 Task: Create a due date automation trigger when advanced on, 2 hours after a card is due add fields without custom field "Resume" set to a number greater or equal to 1 and greater or equal to 10.
Action: Mouse moved to (1154, 86)
Screenshot: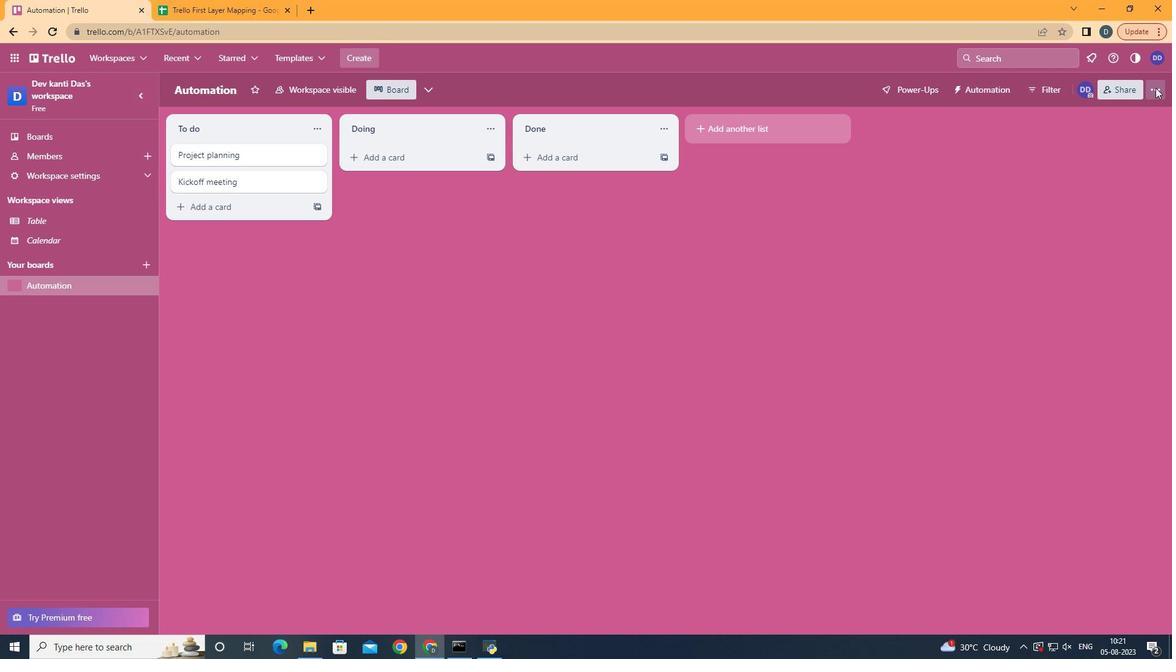 
Action: Mouse pressed left at (1154, 86)
Screenshot: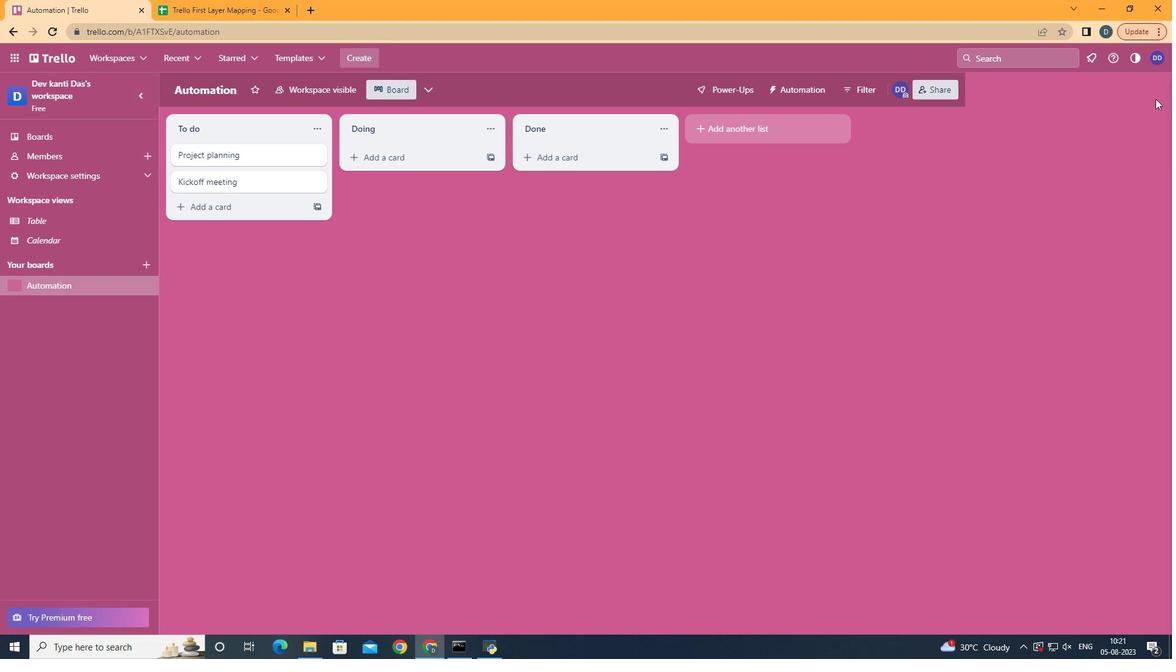 
Action: Mouse moved to (1106, 252)
Screenshot: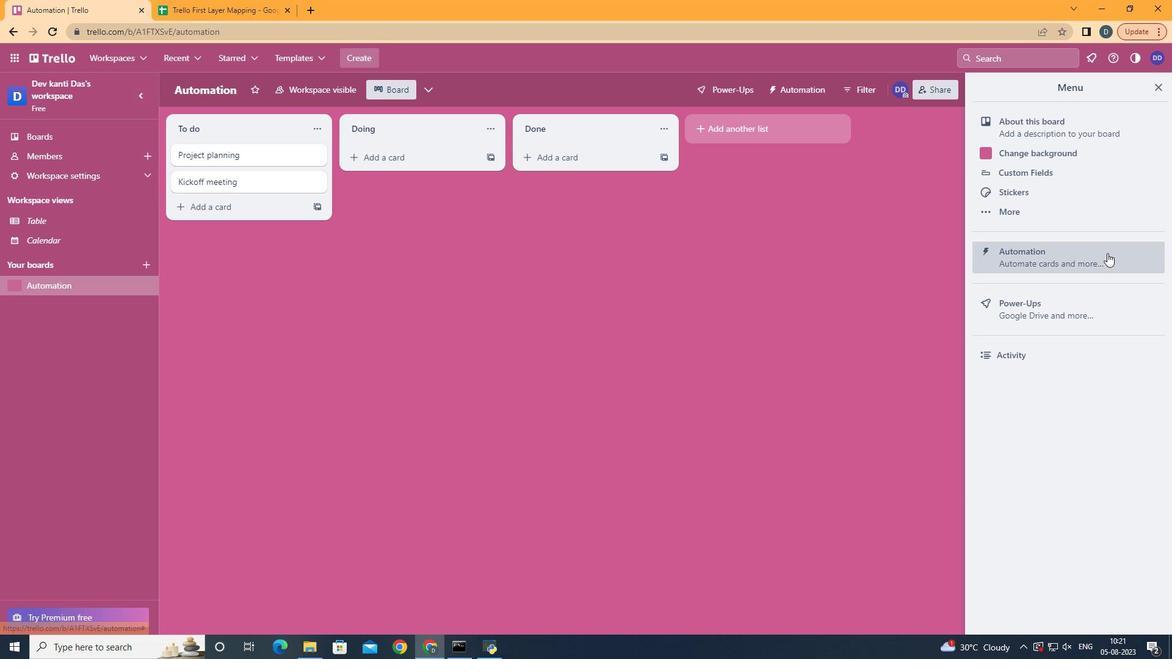 
Action: Mouse pressed left at (1106, 252)
Screenshot: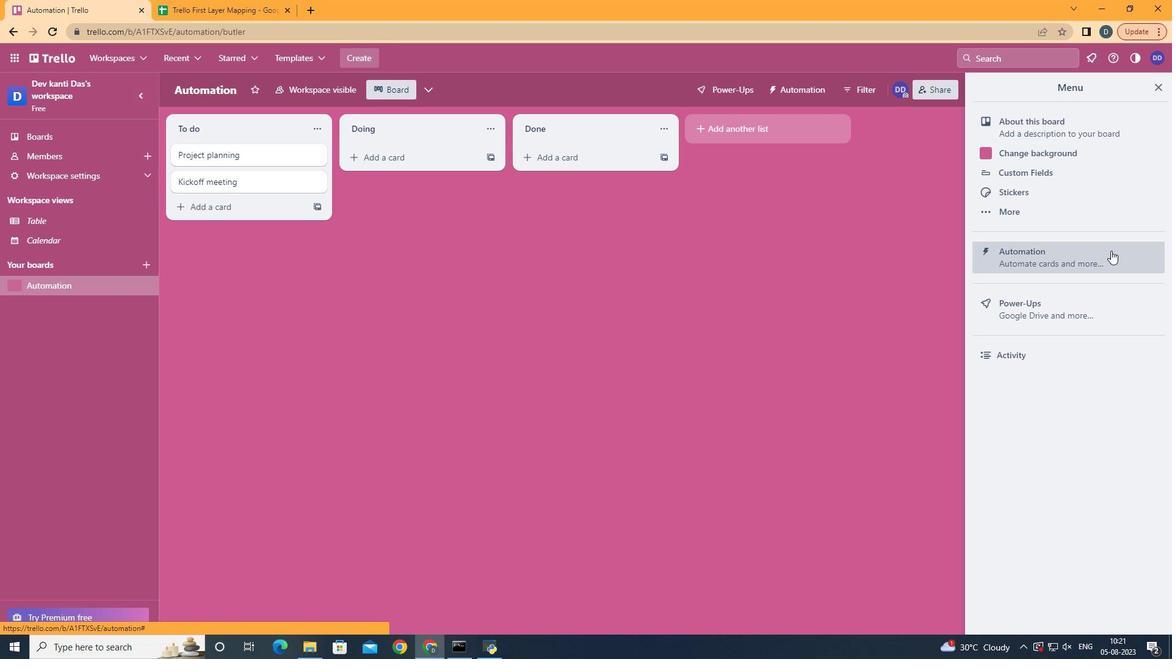 
Action: Mouse moved to (256, 247)
Screenshot: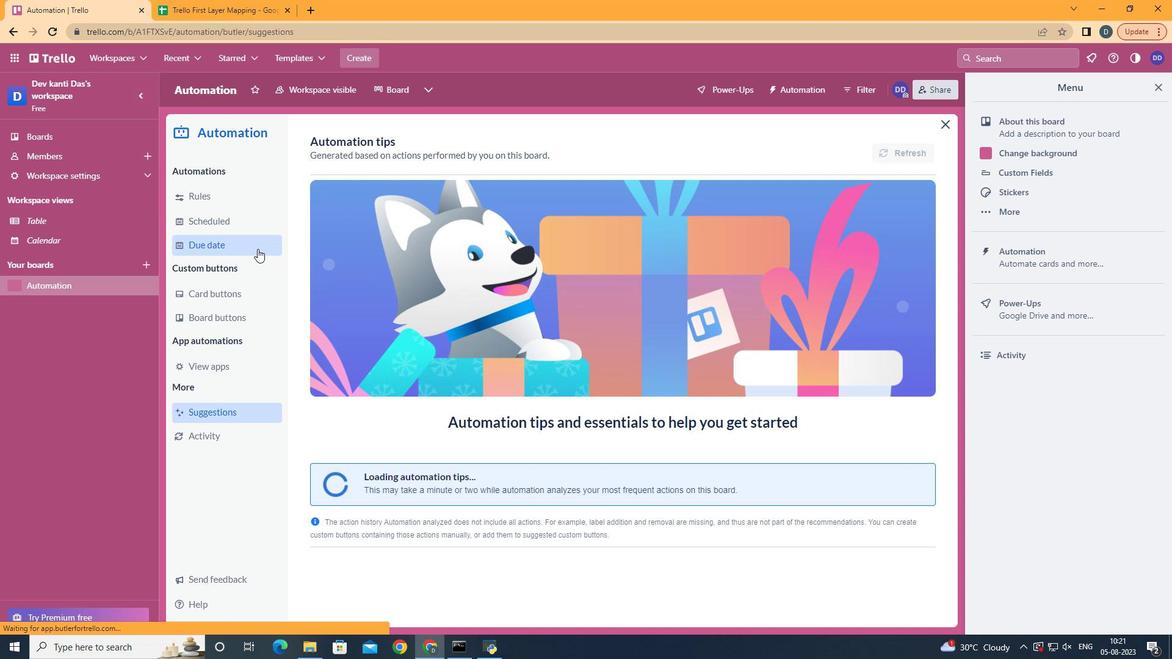 
Action: Mouse pressed left at (256, 247)
Screenshot: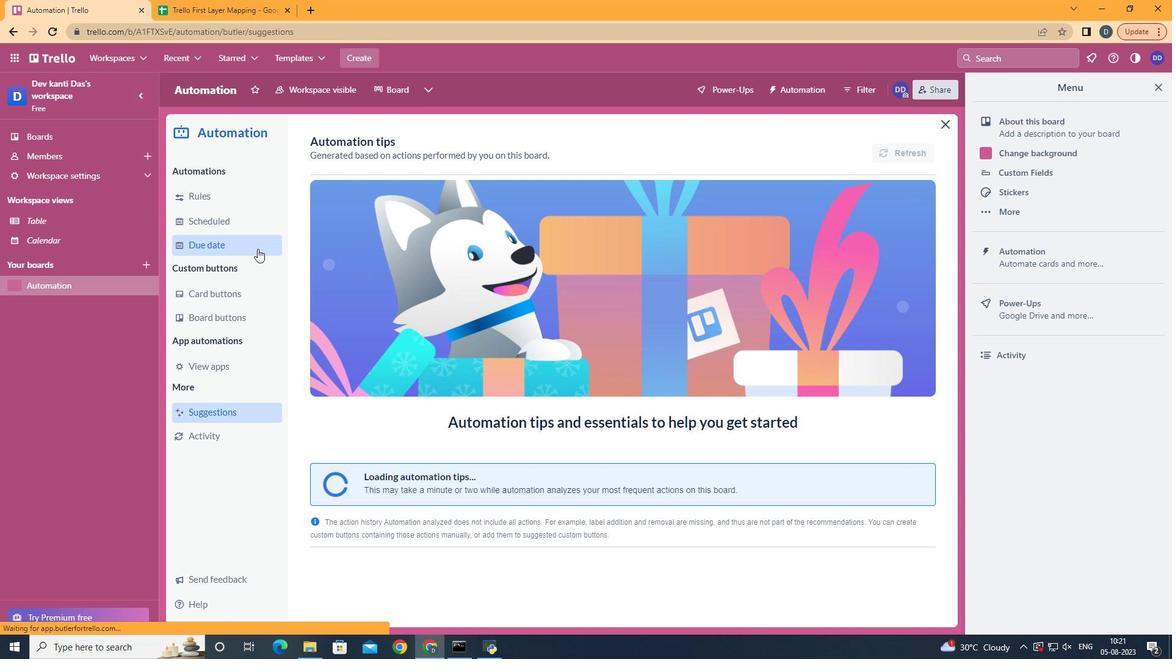 
Action: Mouse moved to (859, 145)
Screenshot: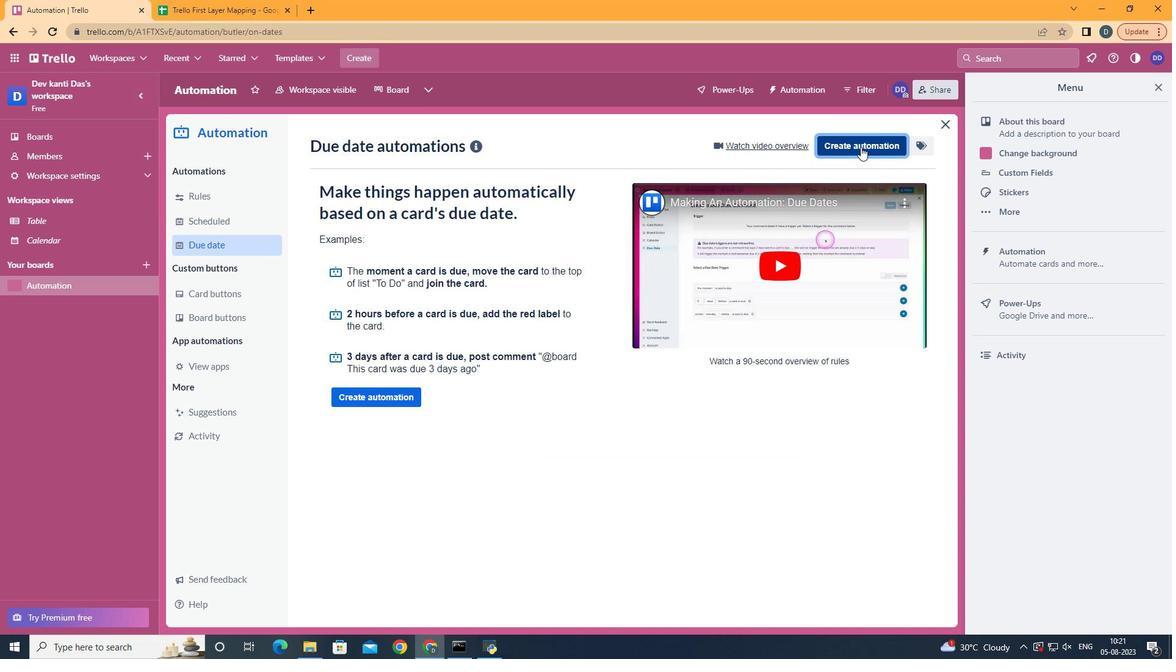 
Action: Mouse pressed left at (859, 145)
Screenshot: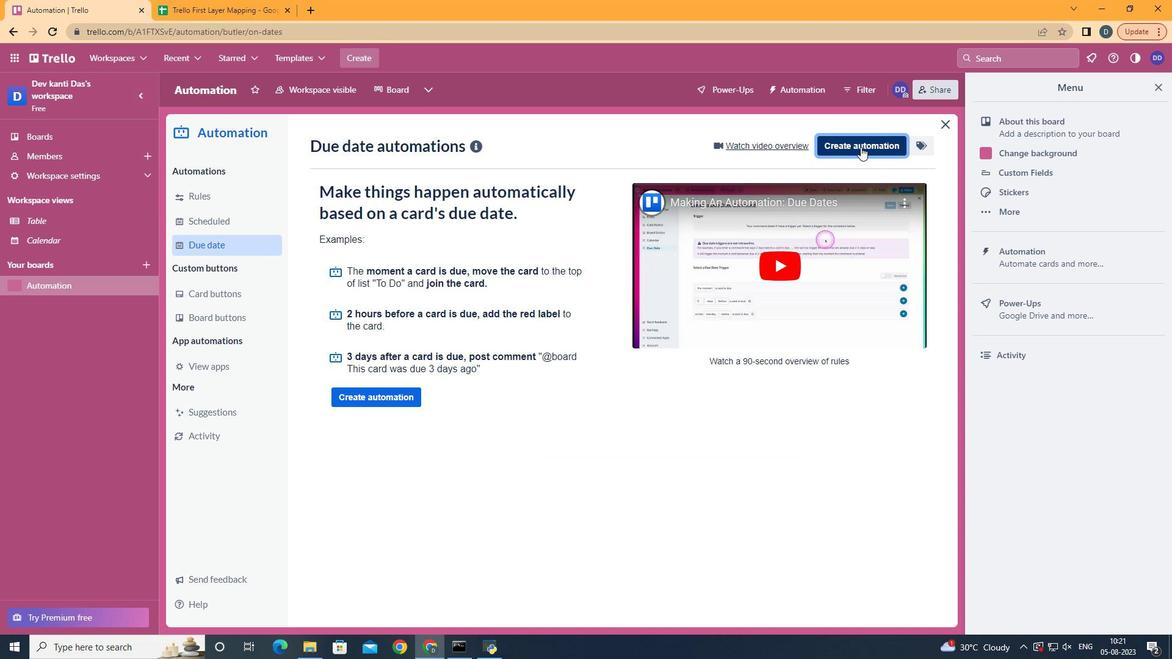 
Action: Mouse moved to (636, 268)
Screenshot: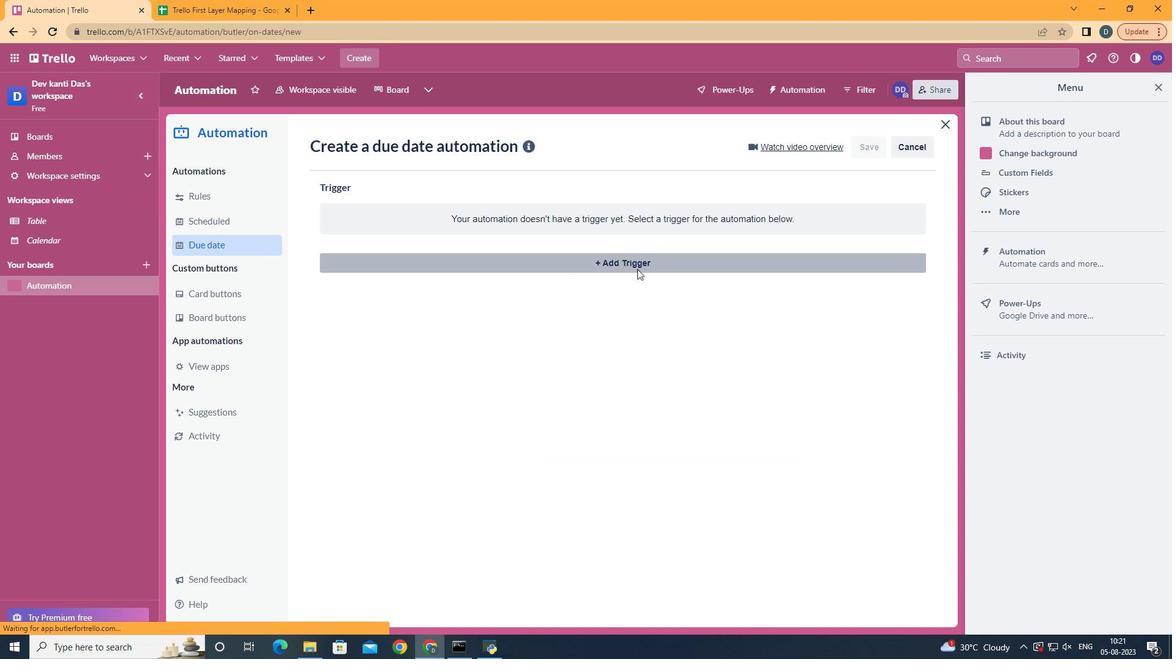 
Action: Mouse pressed left at (636, 268)
Screenshot: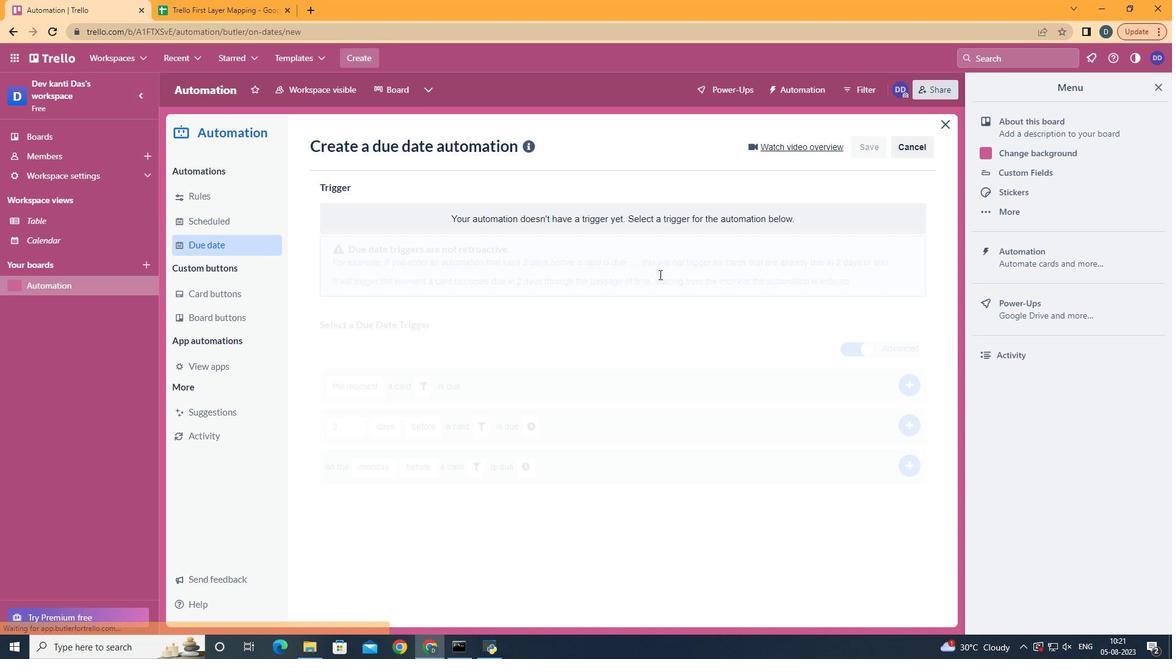 
Action: Mouse moved to (395, 519)
Screenshot: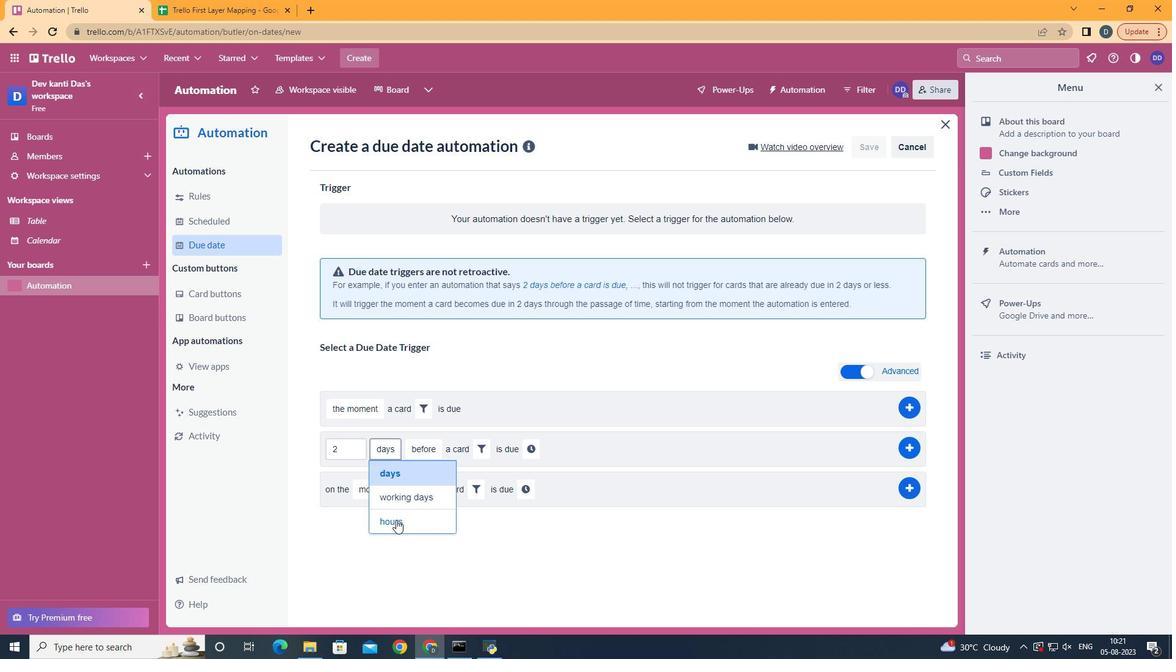
Action: Mouse pressed left at (395, 519)
Screenshot: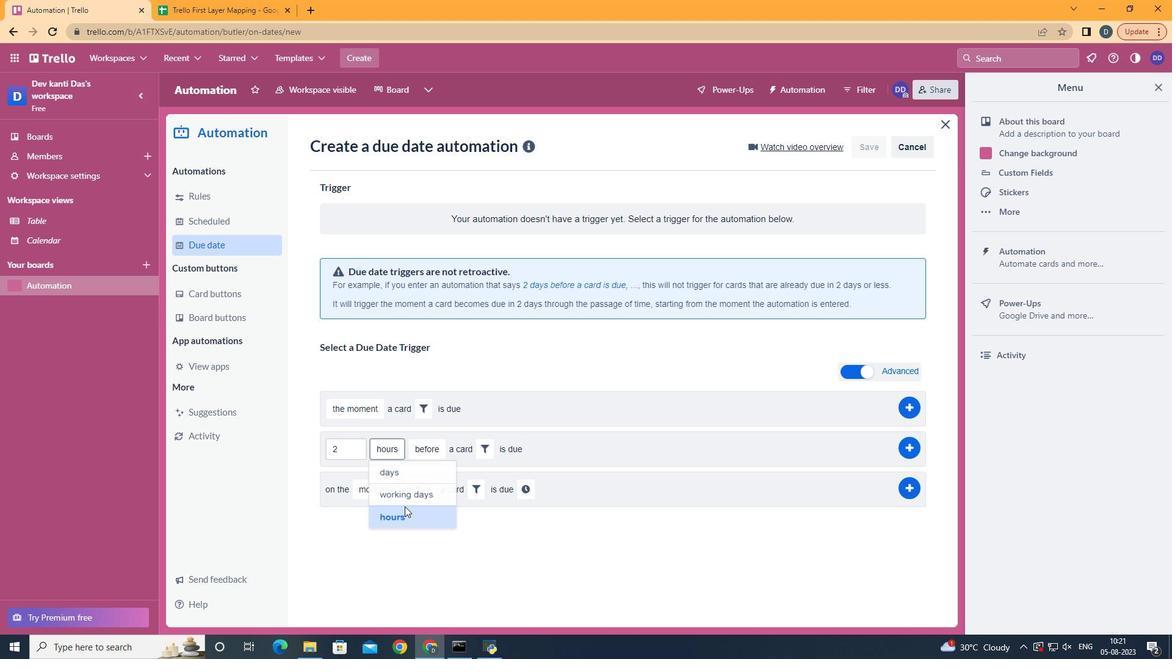 
Action: Mouse moved to (432, 495)
Screenshot: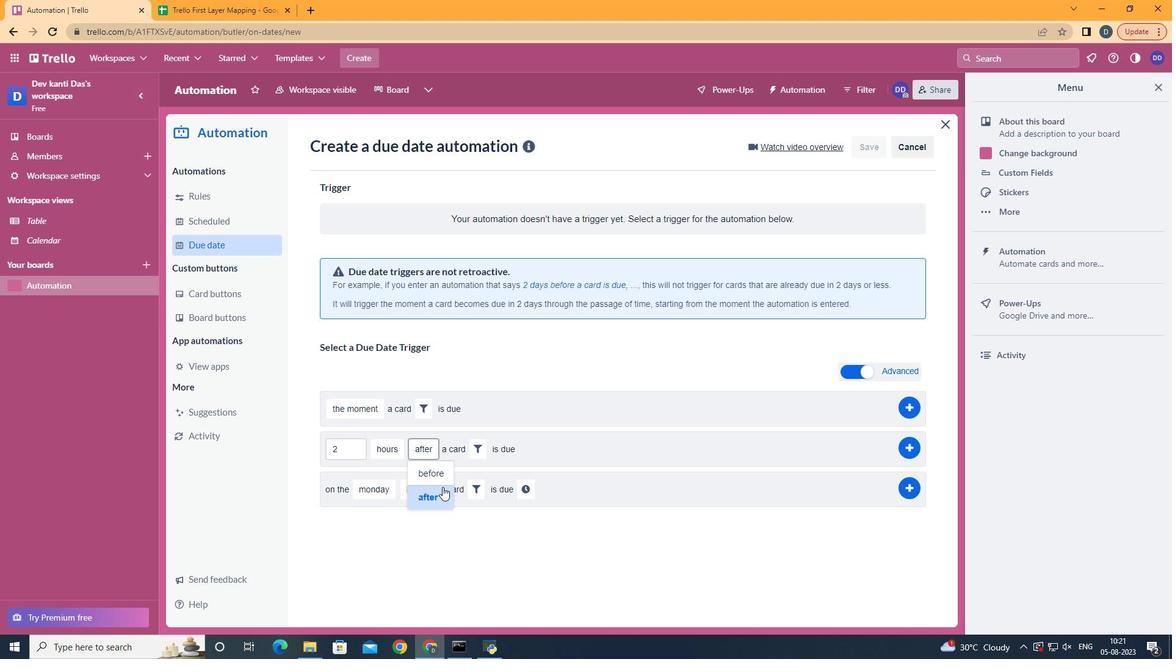 
Action: Mouse pressed left at (432, 495)
Screenshot: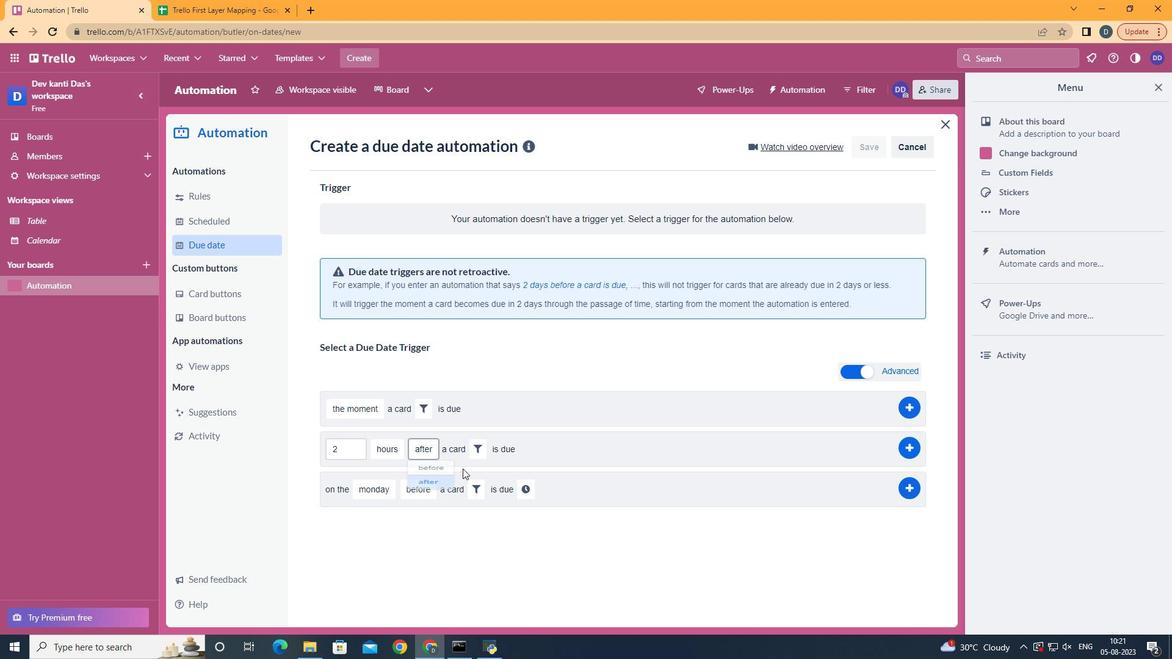 
Action: Mouse moved to (473, 453)
Screenshot: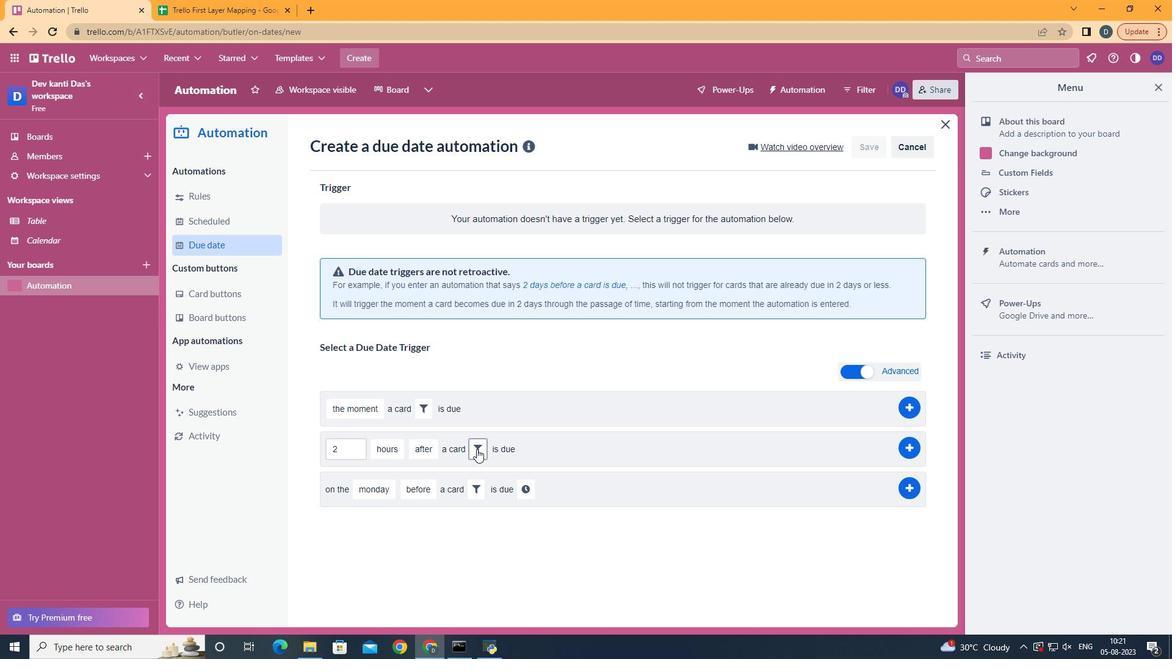 
Action: Mouse pressed left at (473, 453)
Screenshot: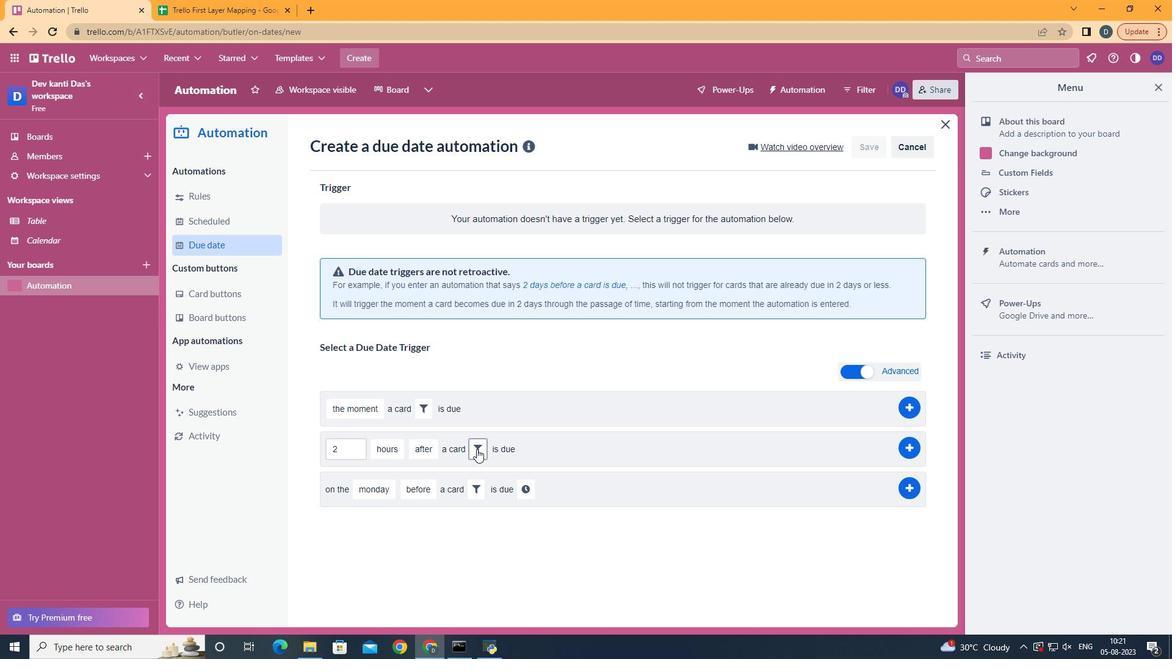 
Action: Mouse moved to (674, 483)
Screenshot: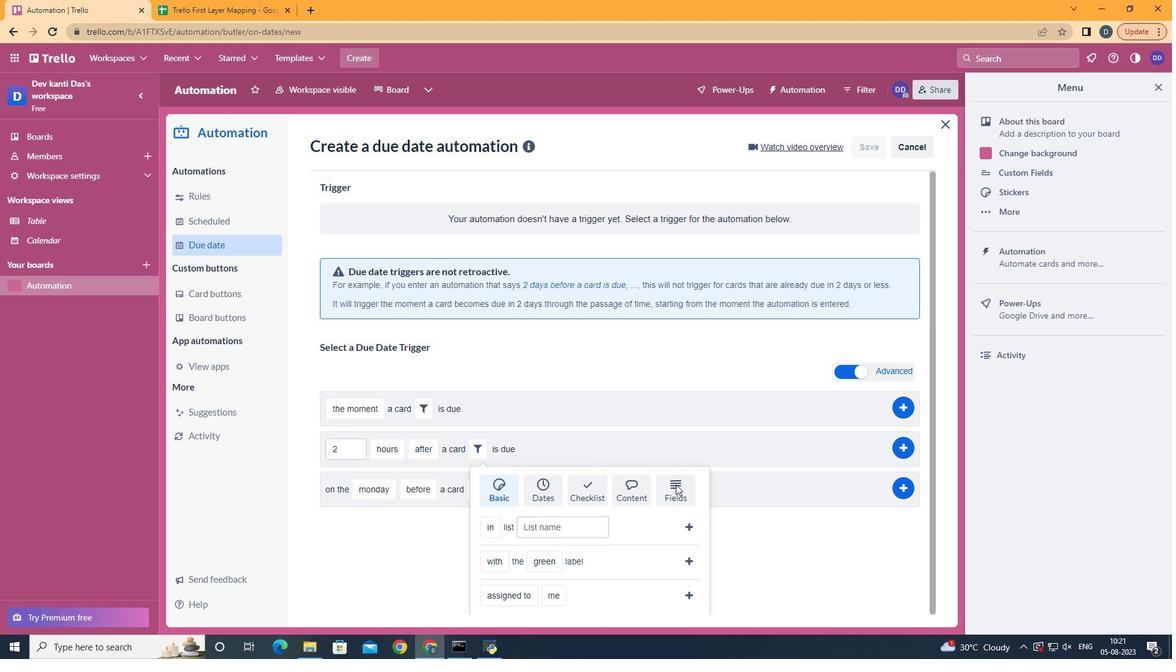 
Action: Mouse pressed left at (674, 483)
Screenshot: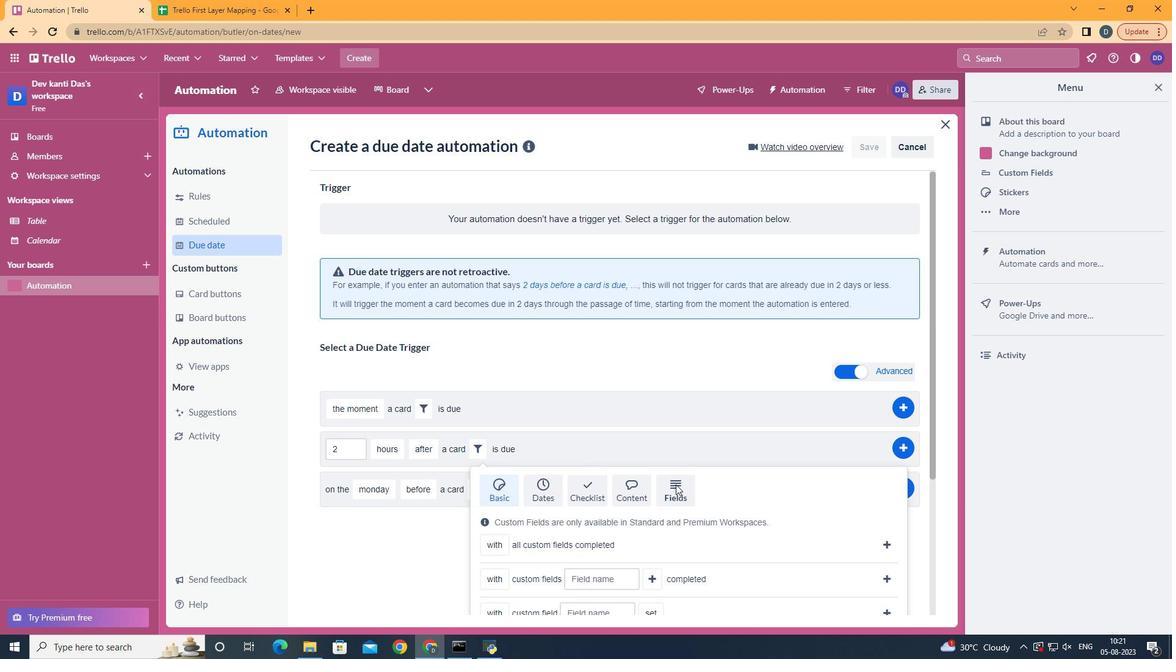 
Action: Mouse moved to (674, 483)
Screenshot: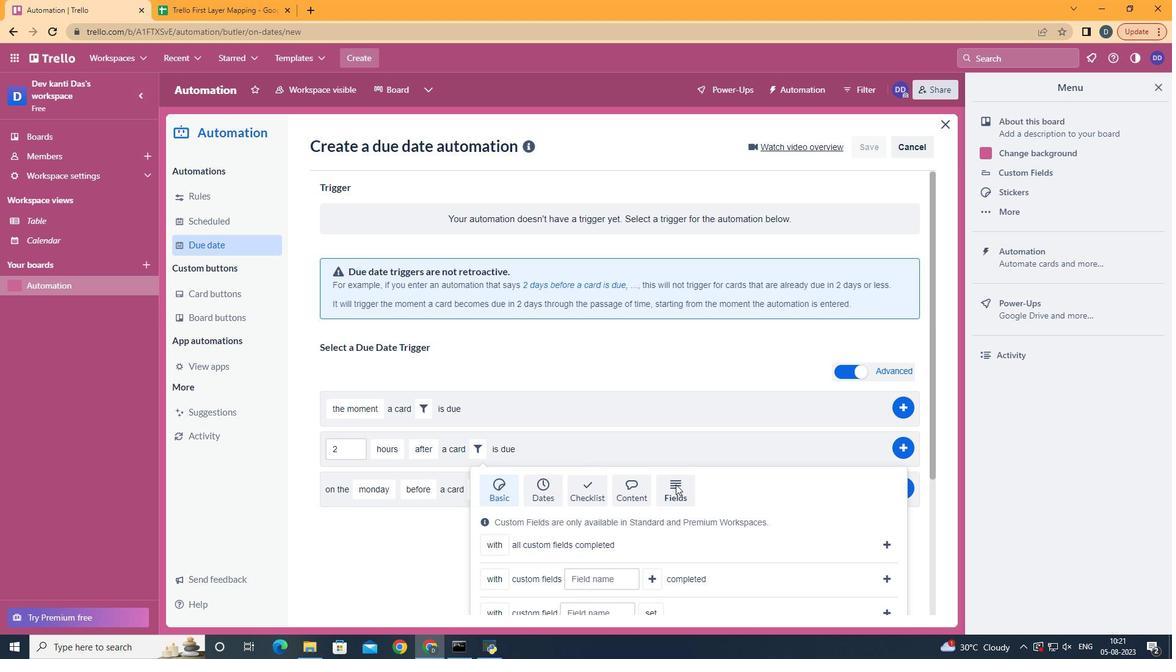 
Action: Mouse scrolled (674, 483) with delta (0, 0)
Screenshot: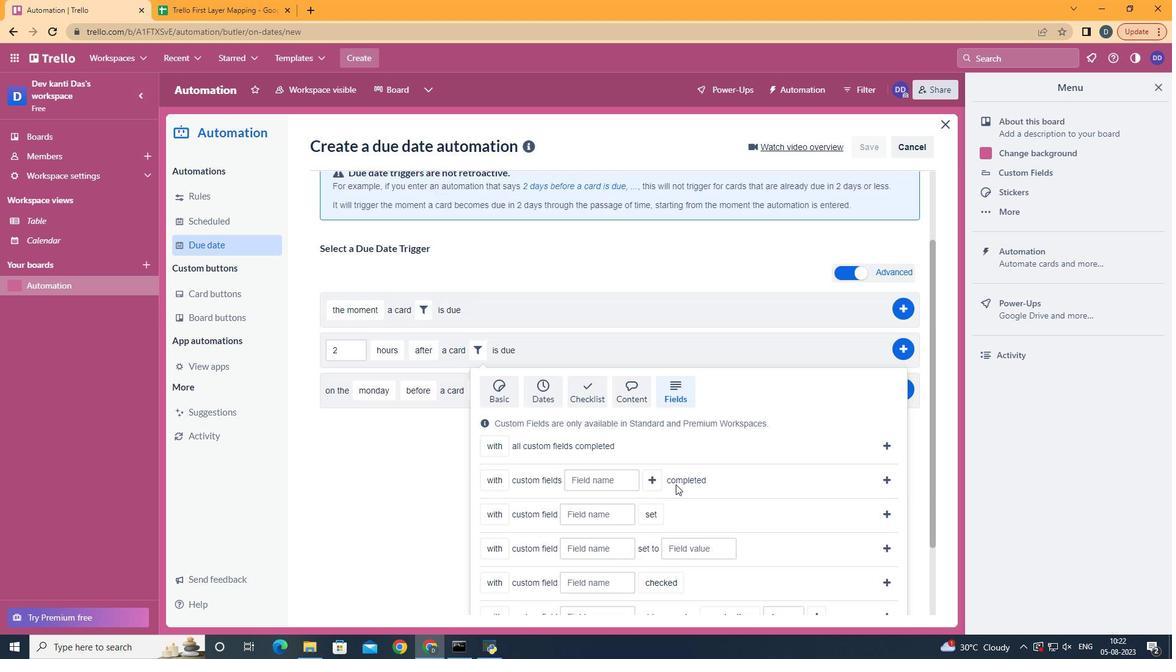 
Action: Mouse scrolled (674, 483) with delta (0, 0)
Screenshot: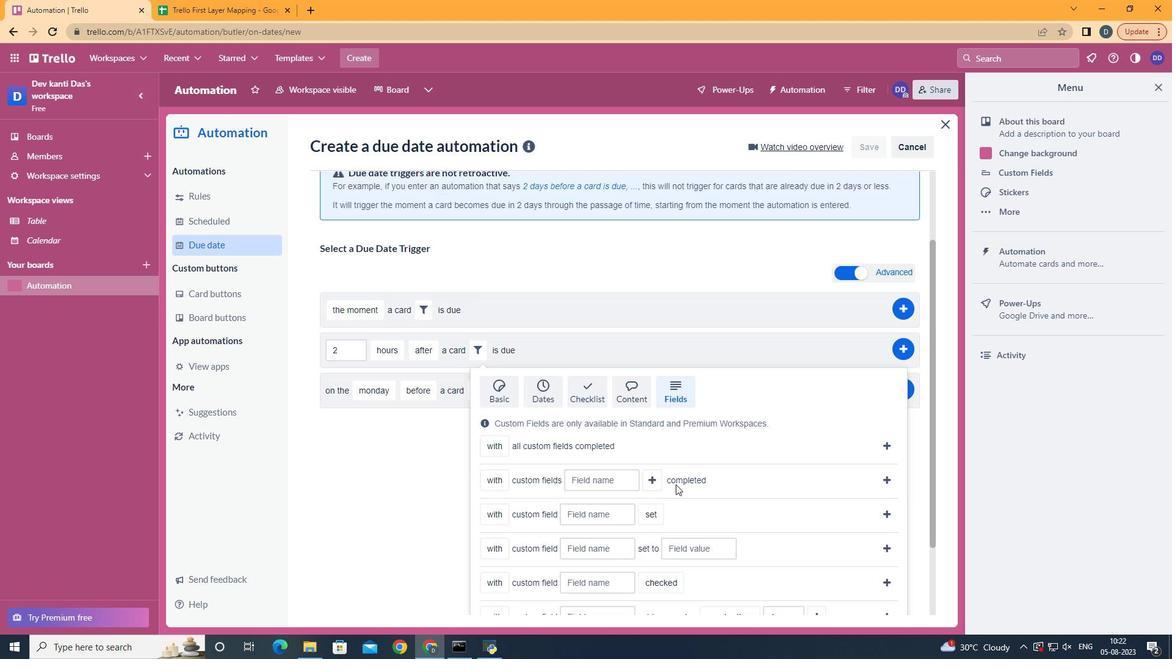 
Action: Mouse scrolled (674, 483) with delta (0, 0)
Screenshot: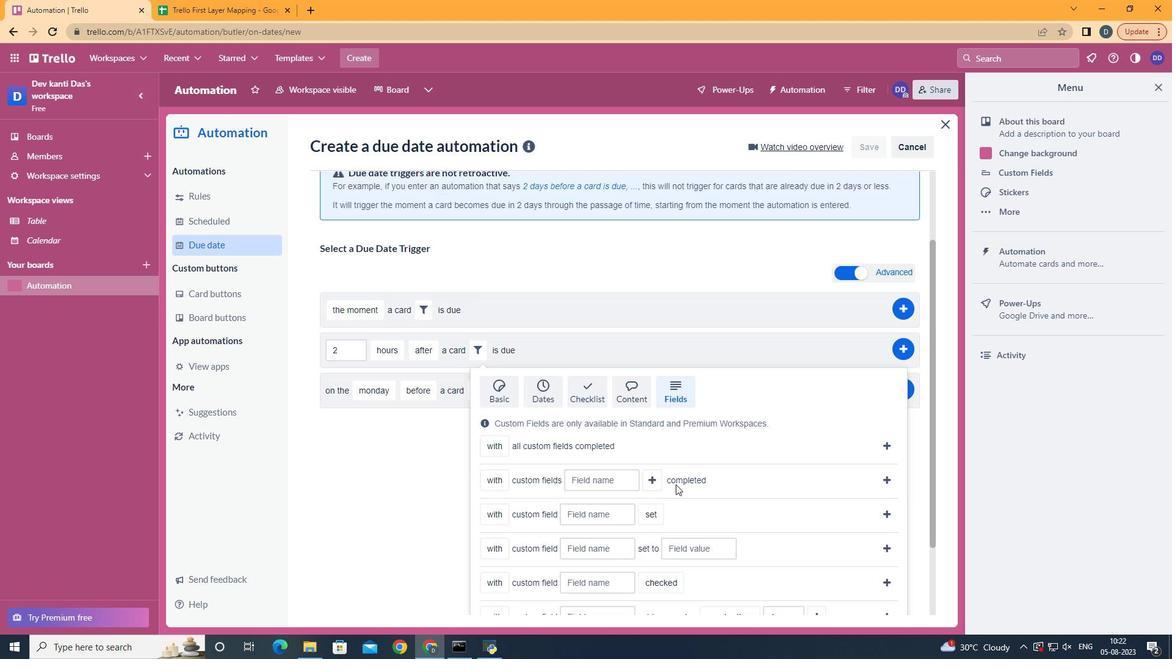 
Action: Mouse scrolled (674, 483) with delta (0, 0)
Screenshot: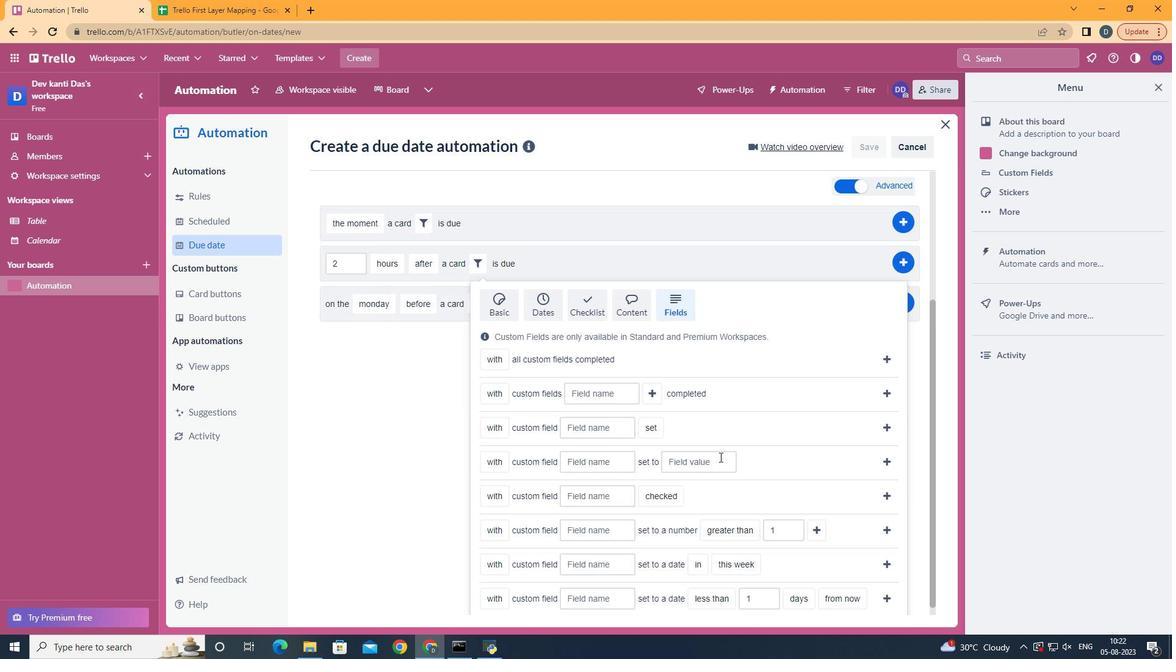 
Action: Mouse scrolled (674, 483) with delta (0, 0)
Screenshot: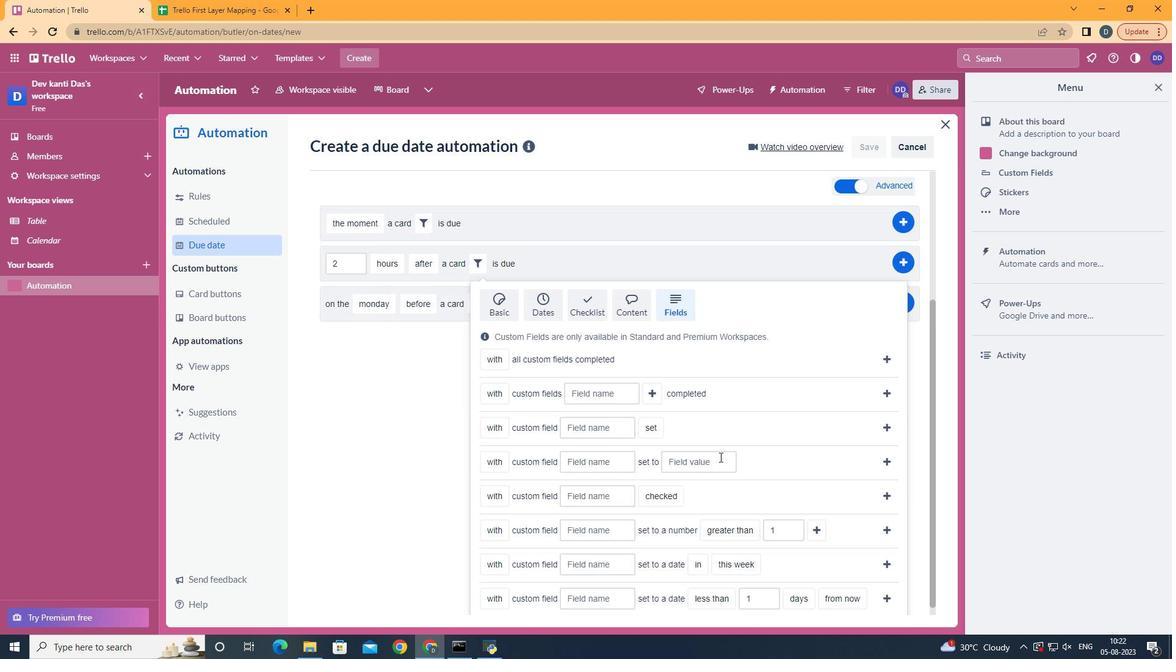 
Action: Mouse scrolled (674, 483) with delta (0, 0)
Screenshot: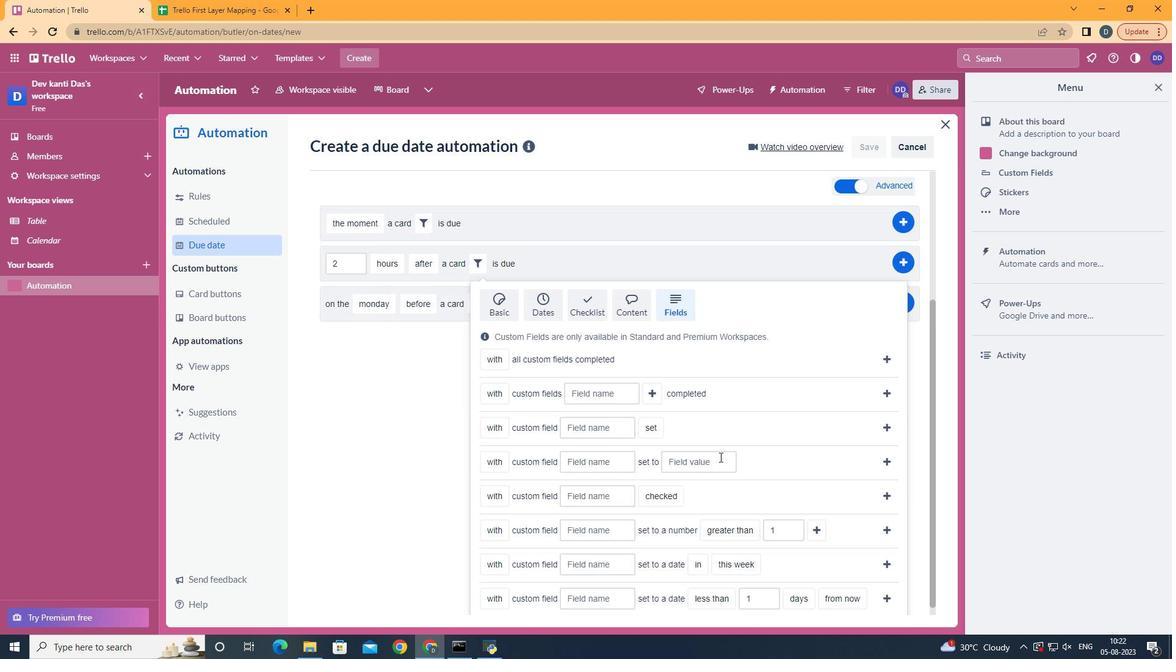 
Action: Mouse moved to (508, 566)
Screenshot: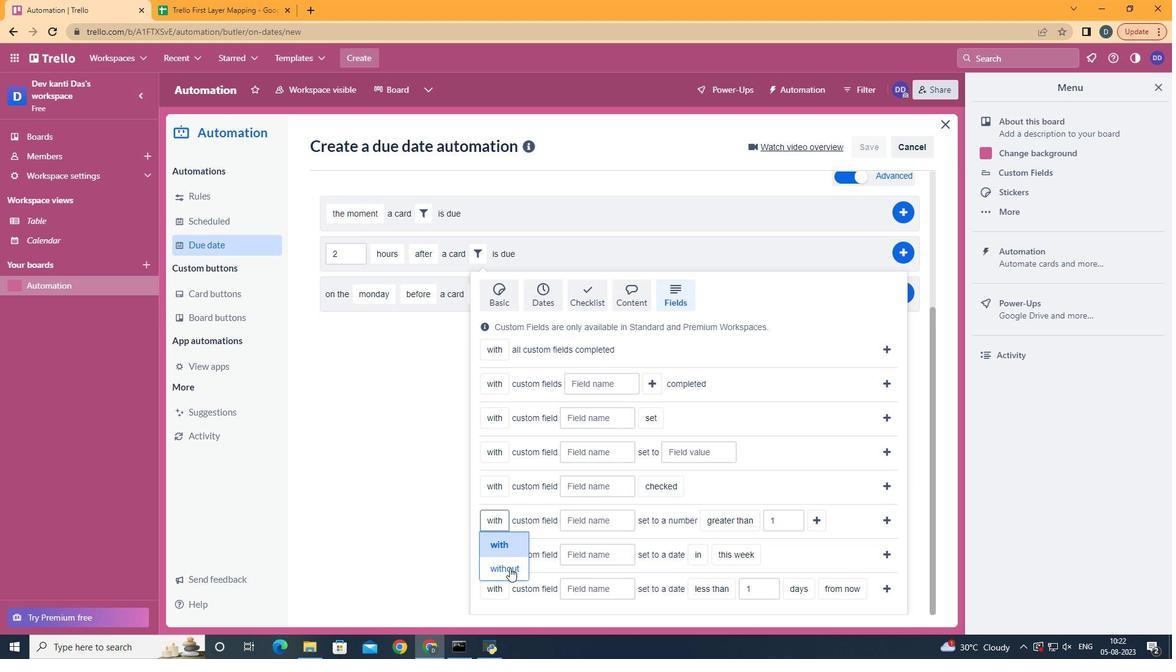 
Action: Mouse pressed left at (508, 566)
Screenshot: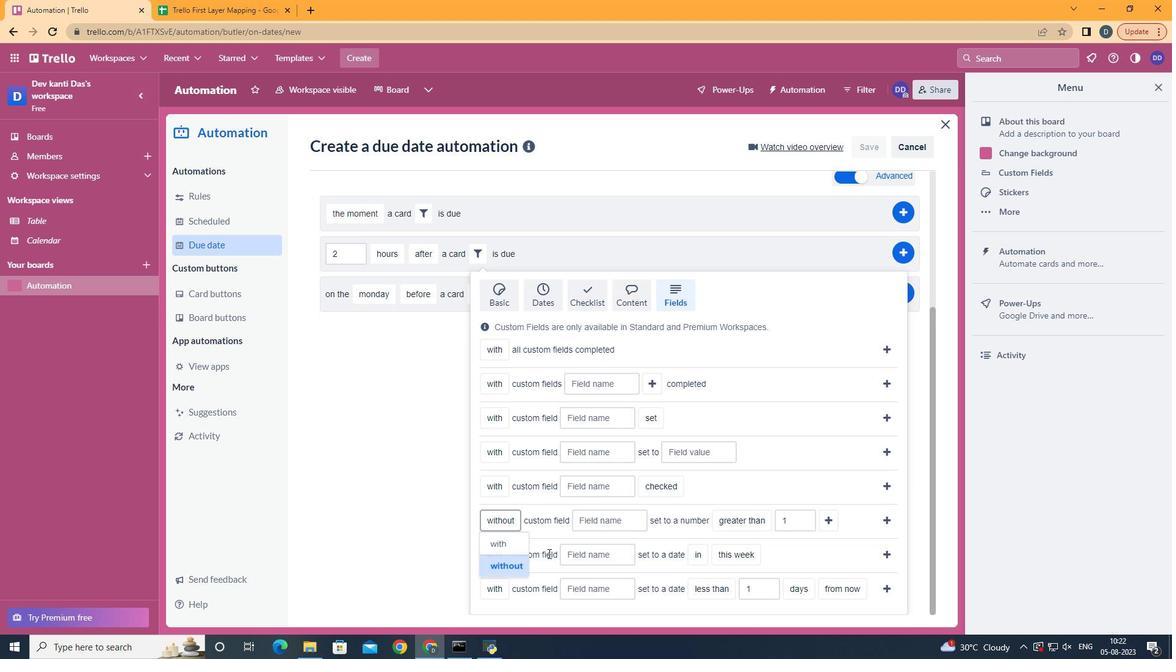 
Action: Mouse moved to (607, 517)
Screenshot: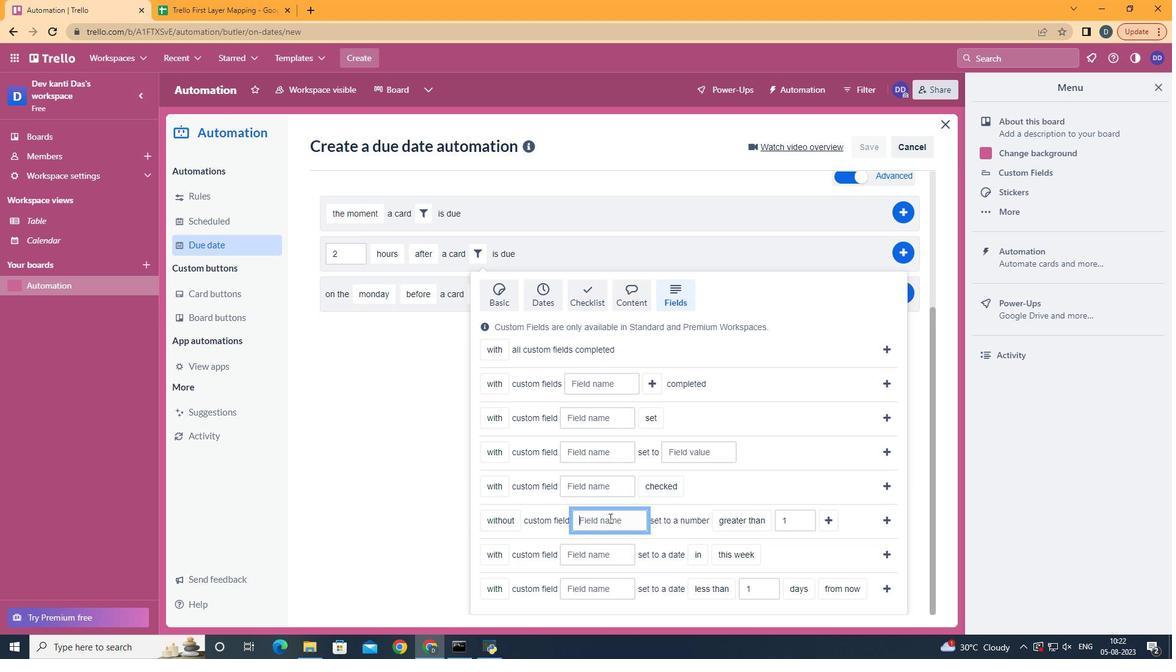 
Action: Mouse pressed left at (607, 517)
Screenshot: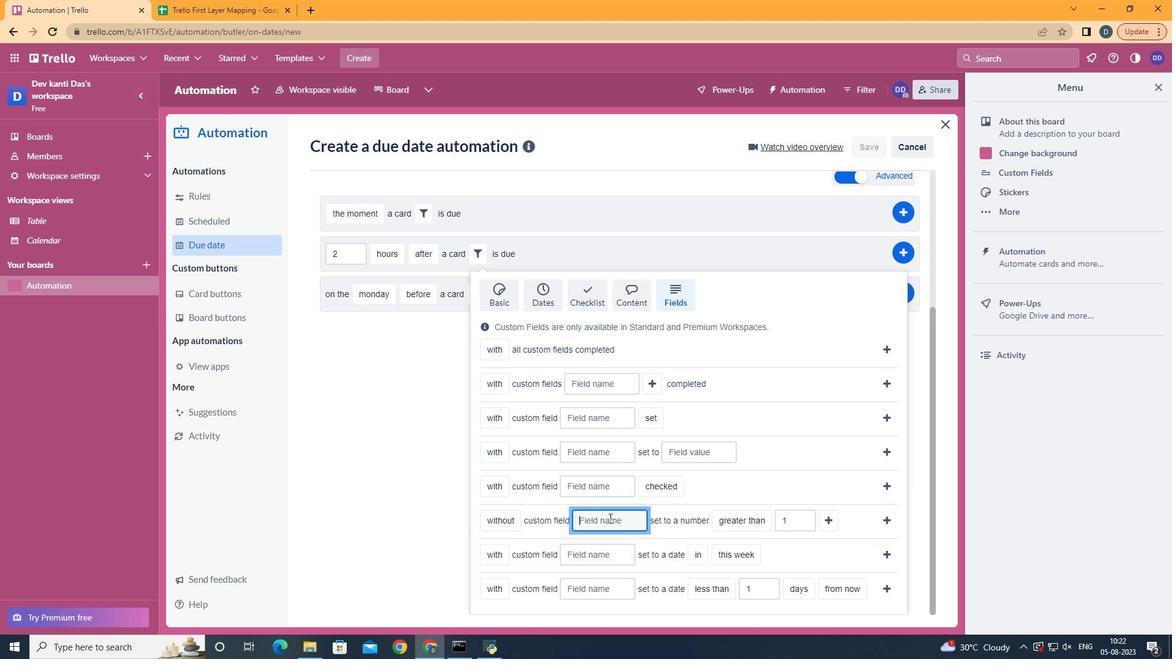 
Action: Mouse moved to (612, 517)
Screenshot: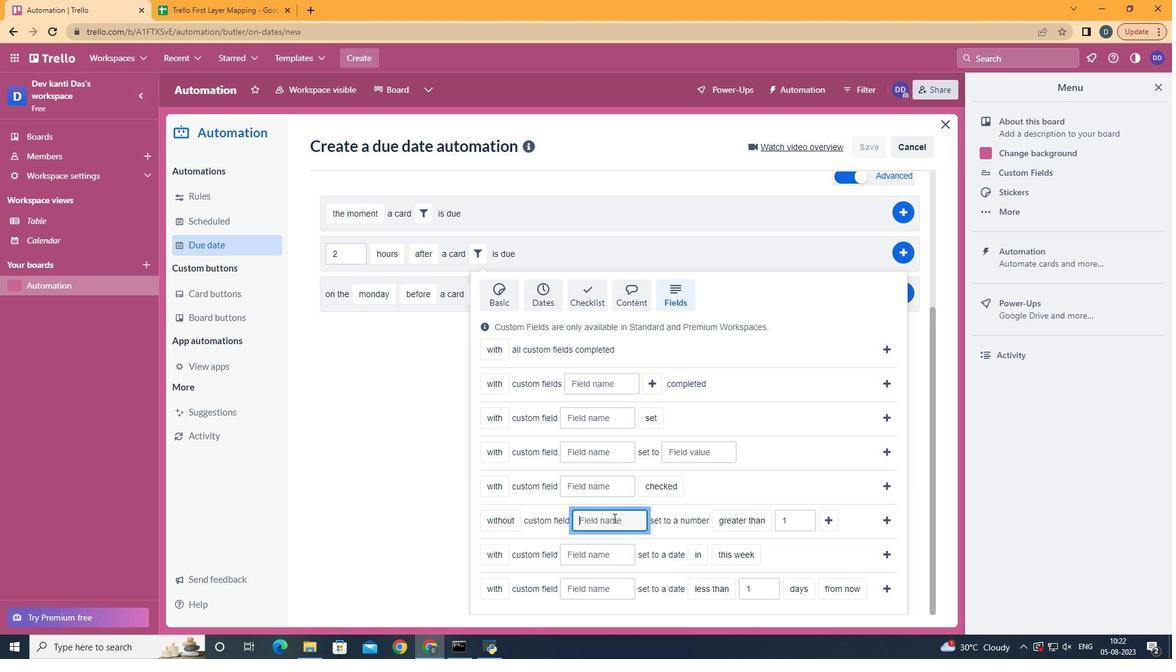 
Action: Key pressed <Key.shift>Resume
Screenshot: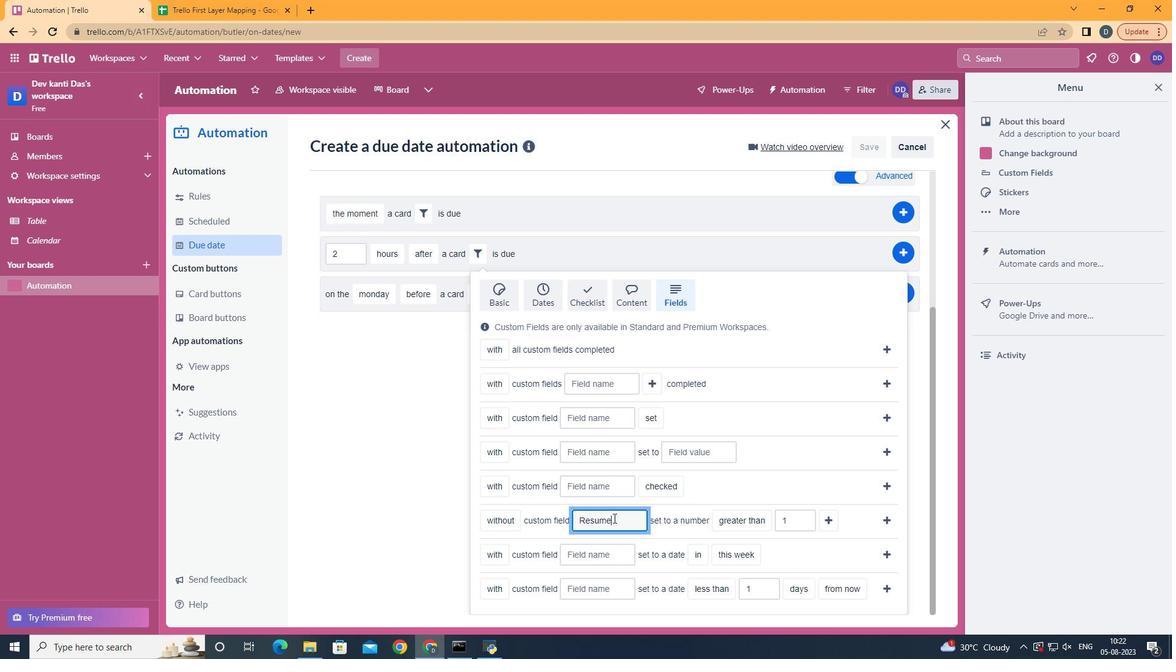 
Action: Mouse moved to (782, 450)
Screenshot: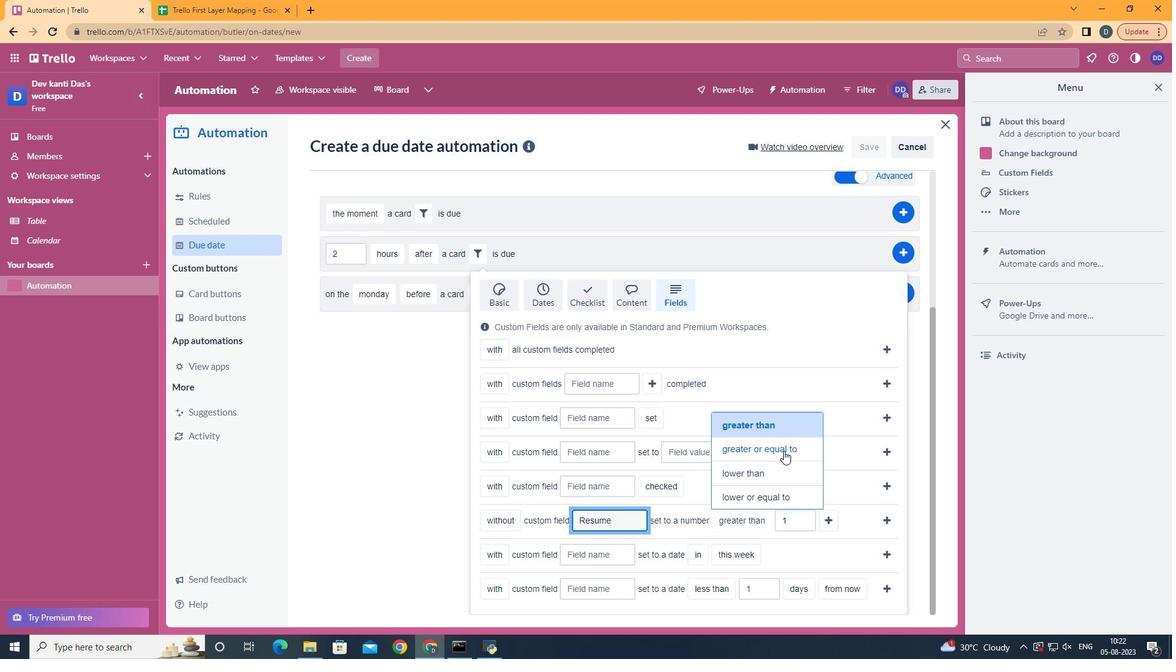 
Action: Mouse pressed left at (782, 450)
Screenshot: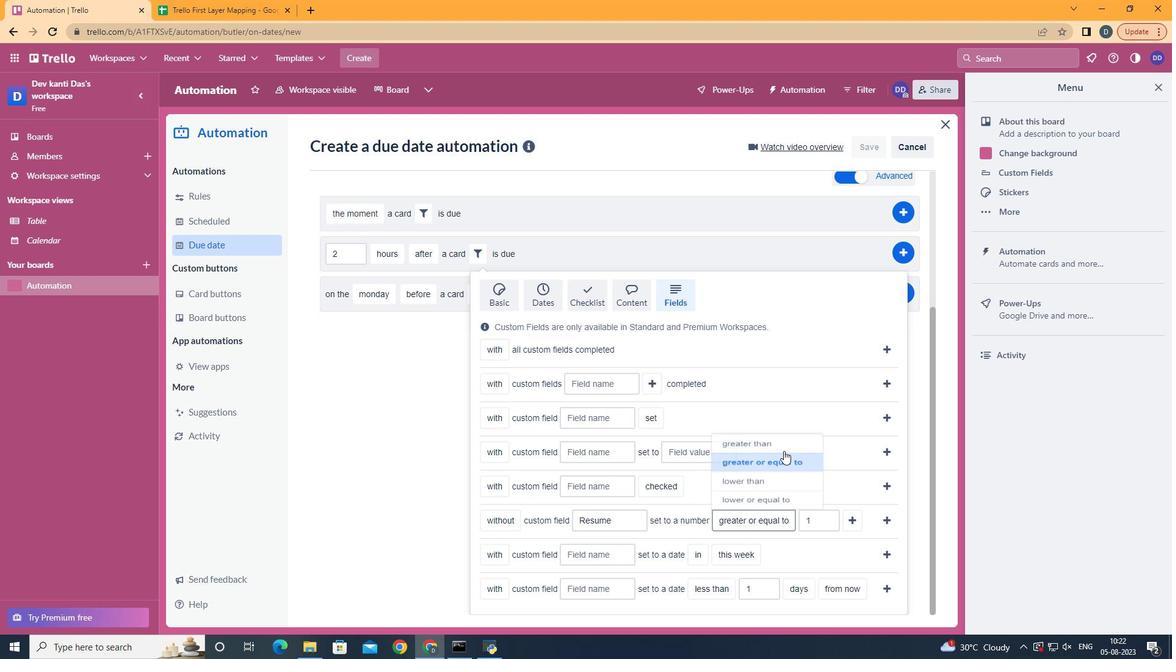 
Action: Mouse moved to (847, 527)
Screenshot: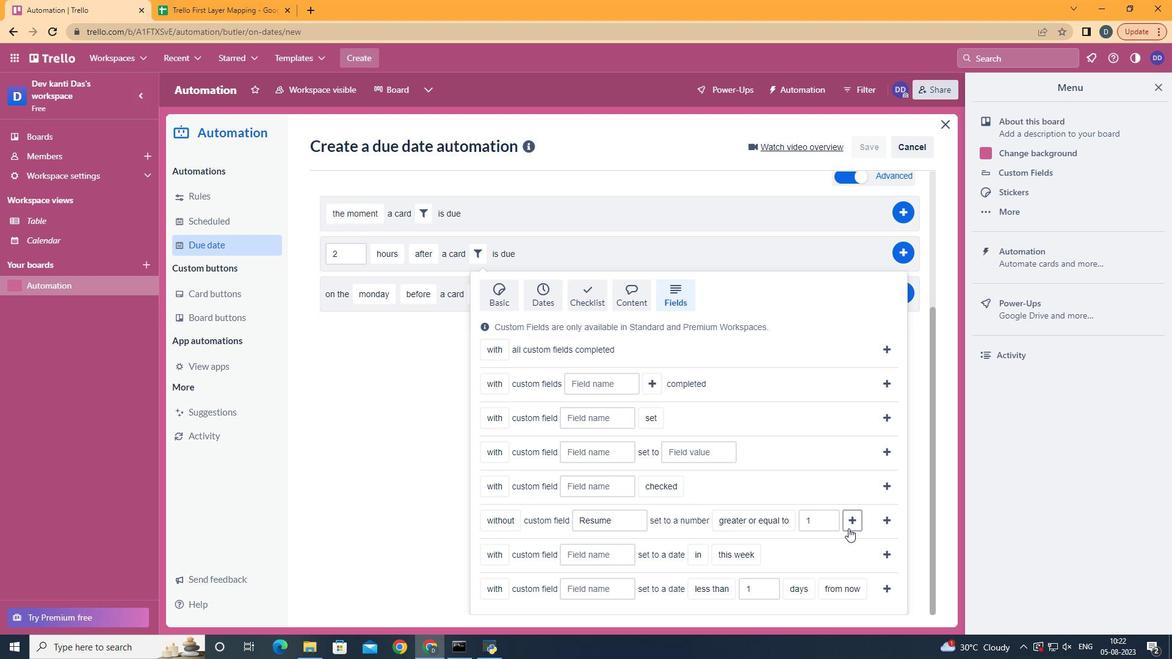 
Action: Mouse pressed left at (847, 527)
Screenshot: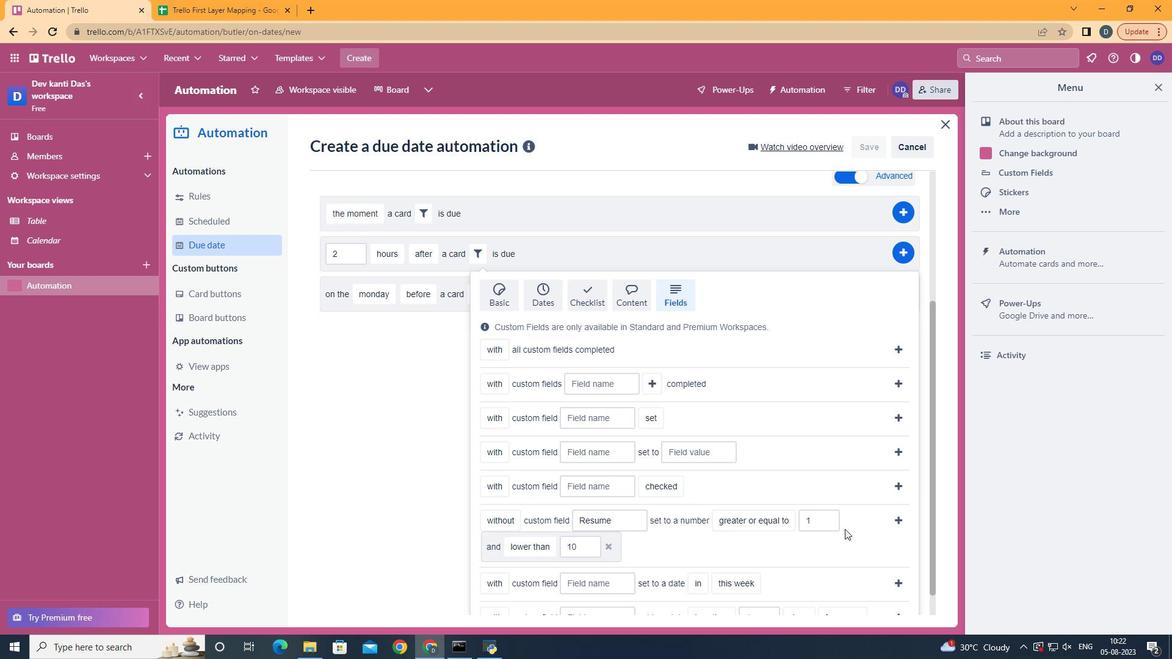 
Action: Mouse moved to (544, 531)
Screenshot: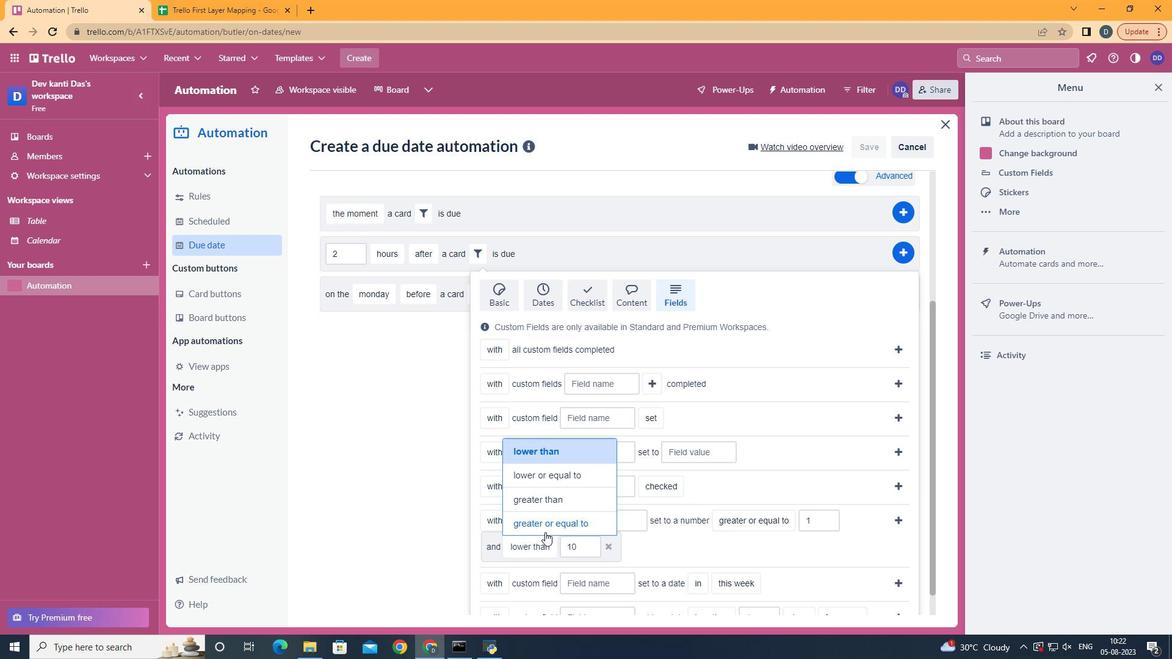 
Action: Mouse pressed left at (544, 531)
Screenshot: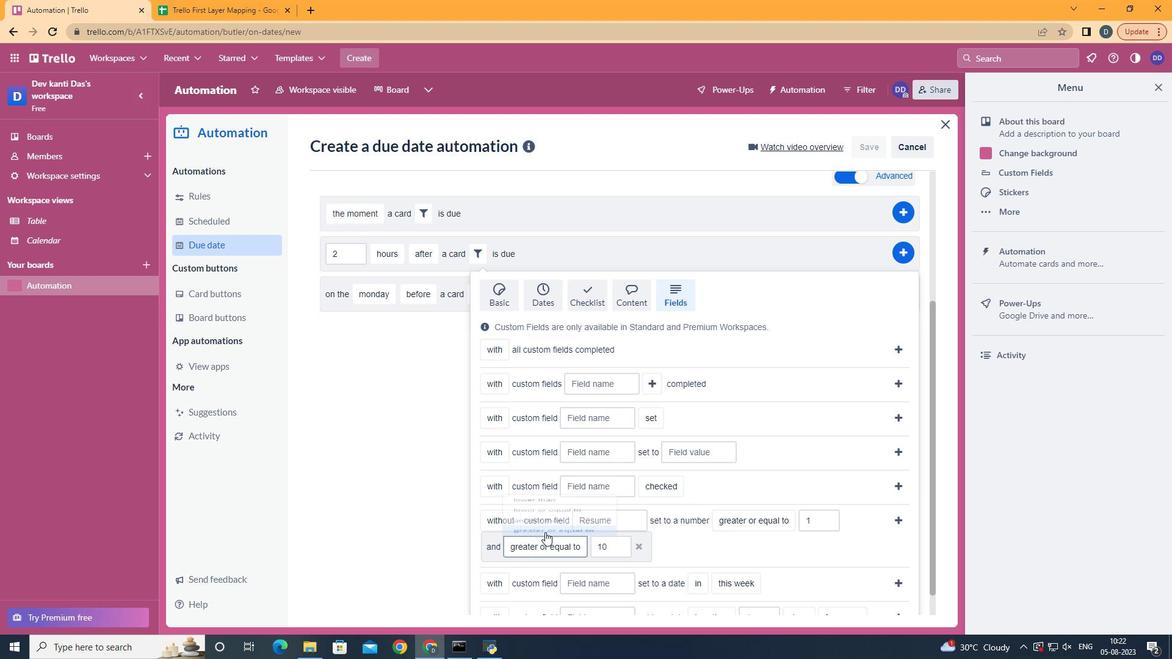 
Action: Mouse moved to (886, 516)
Screenshot: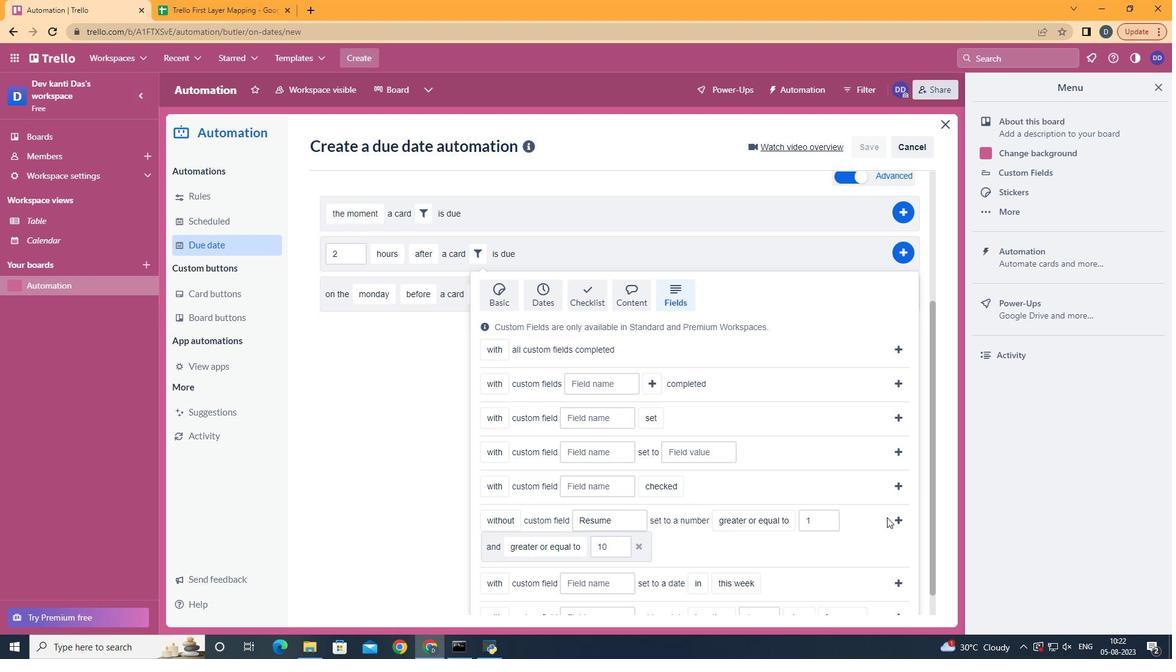 
Action: Mouse pressed left at (886, 516)
Screenshot: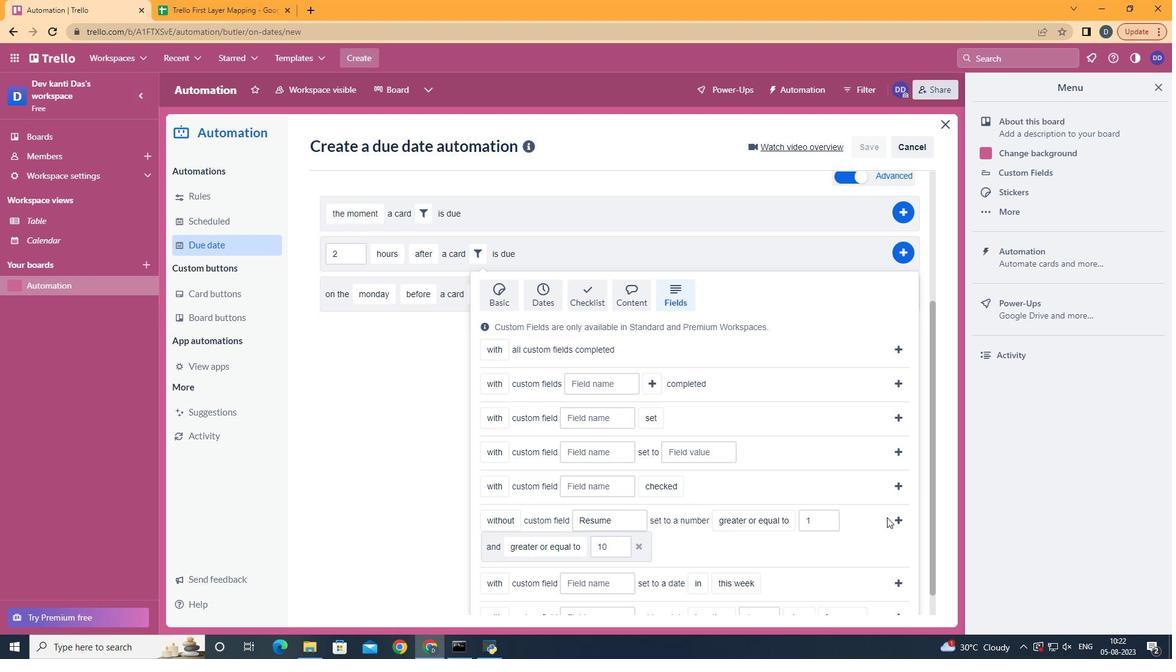 
Action: Mouse moved to (902, 521)
Screenshot: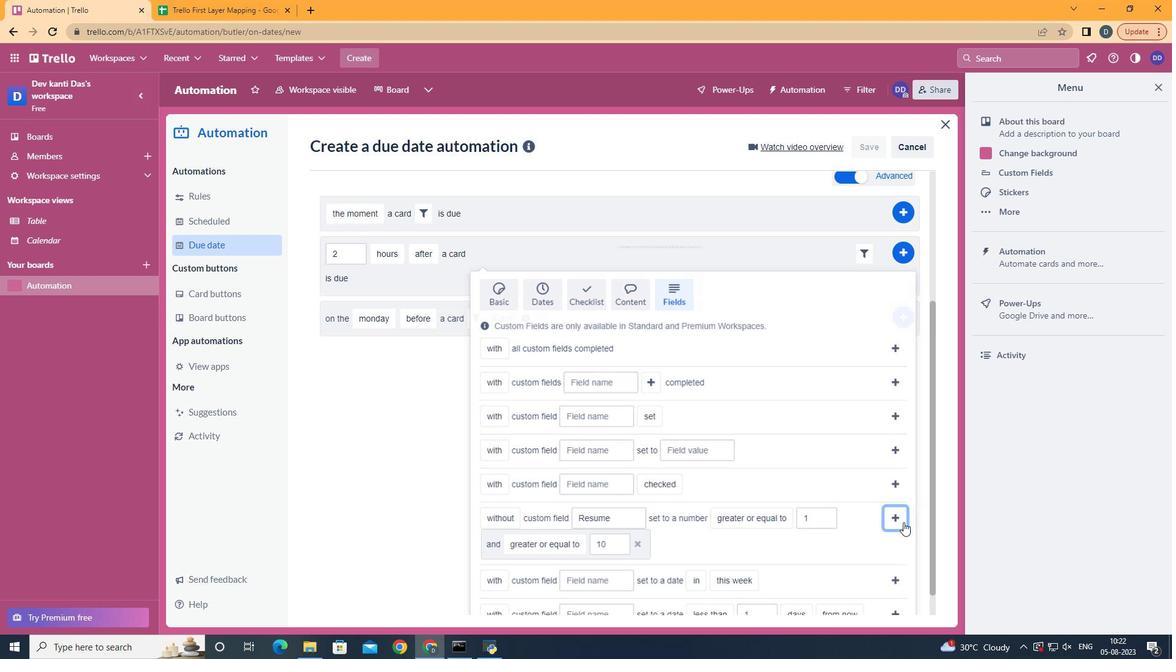 
Action: Mouse pressed left at (902, 521)
Screenshot: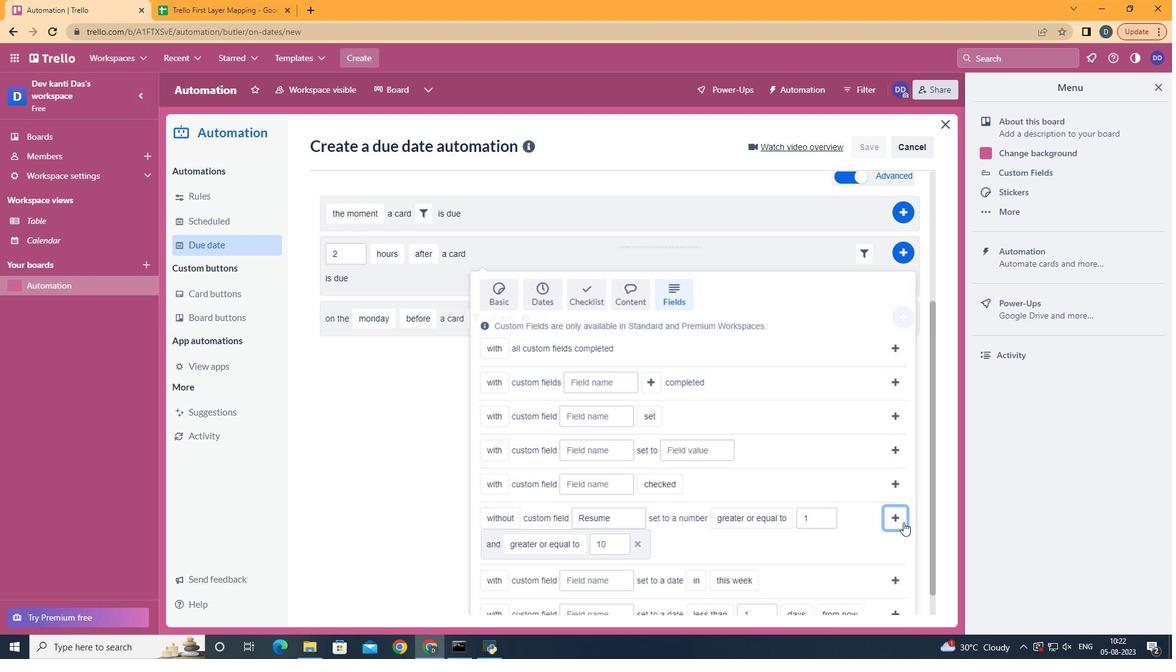 
Action: Mouse moved to (907, 451)
Screenshot: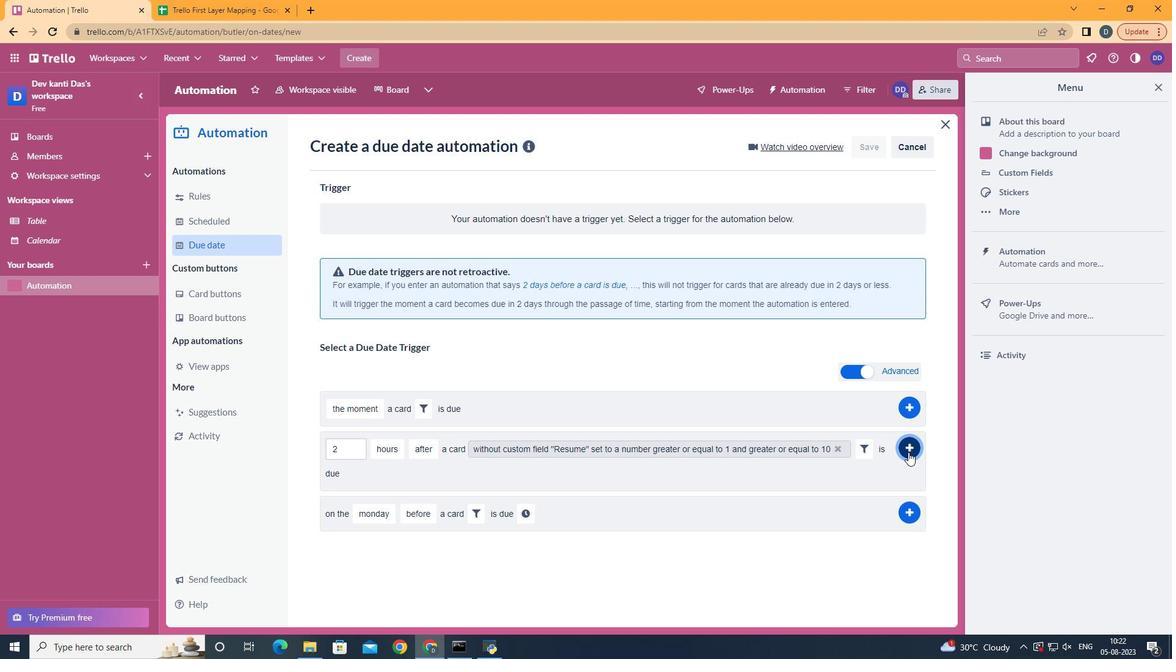 
Action: Mouse pressed left at (907, 451)
Screenshot: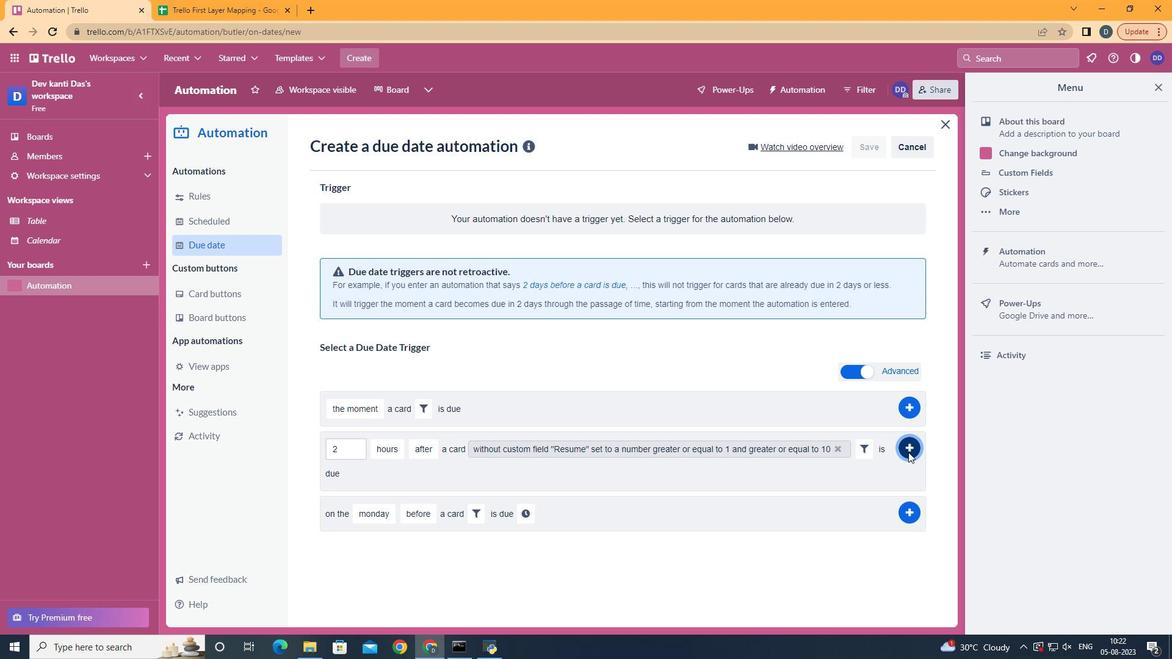 
Action: Mouse moved to (445, 210)
Screenshot: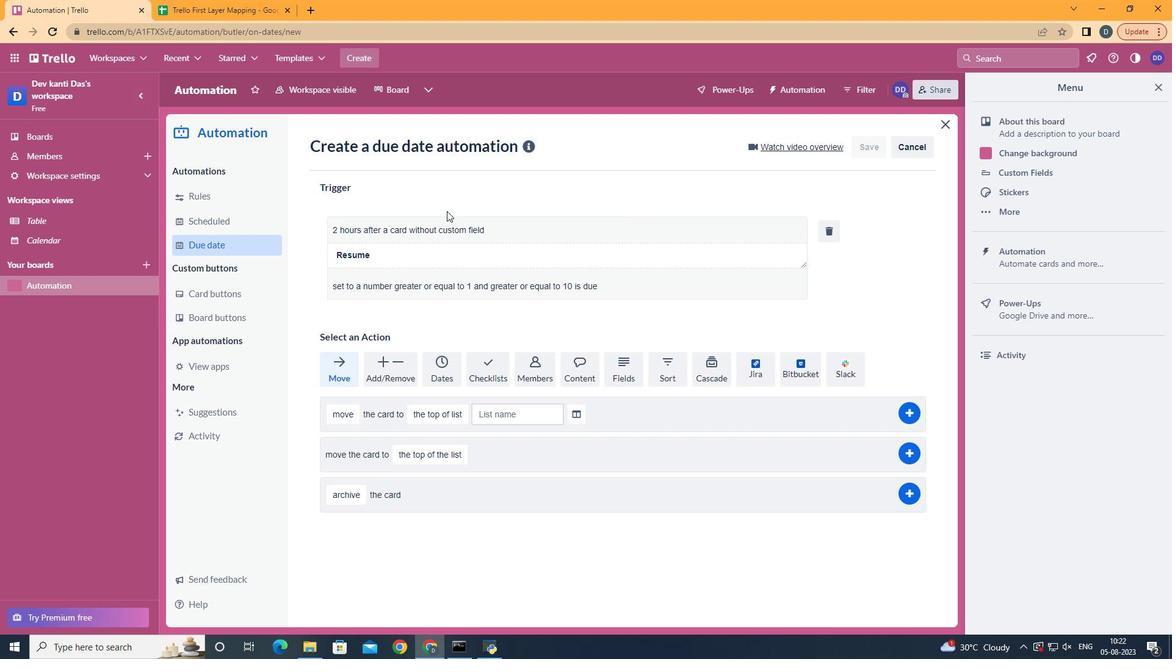 
